 Task: Select a due date automation when advanced on, 2 days before a card is due add dates starting today at 11:00 AM.
Action: Mouse moved to (1215, 97)
Screenshot: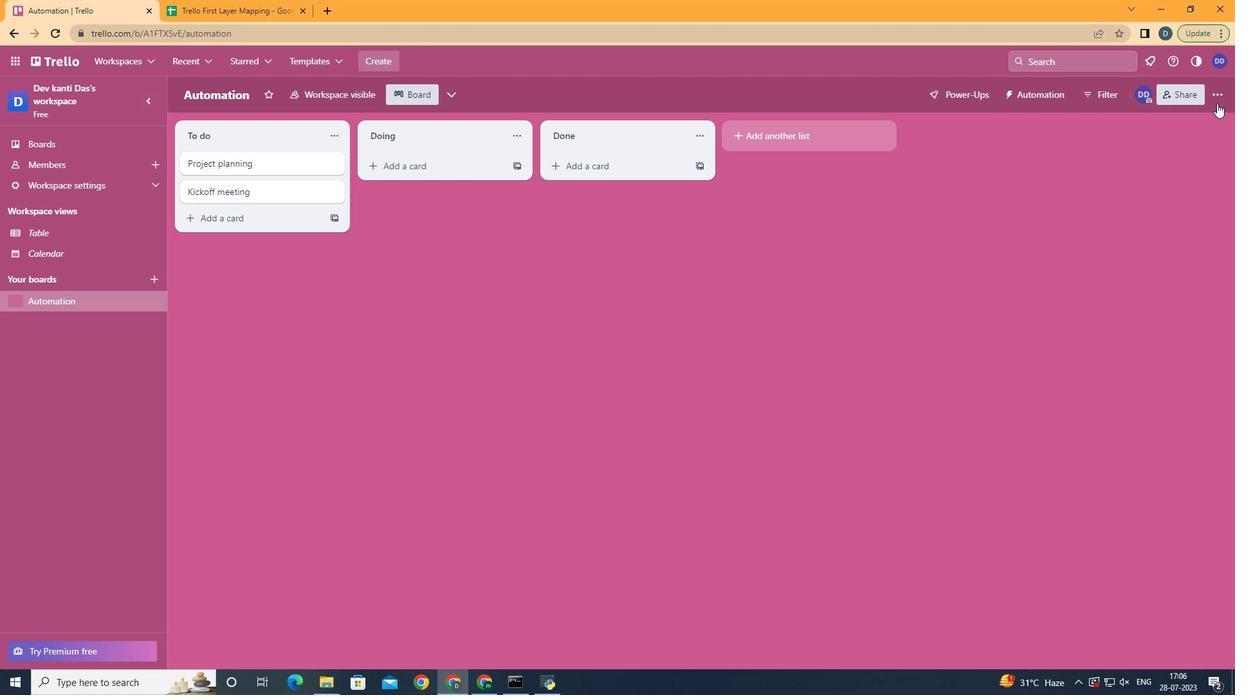 
Action: Mouse pressed left at (1215, 97)
Screenshot: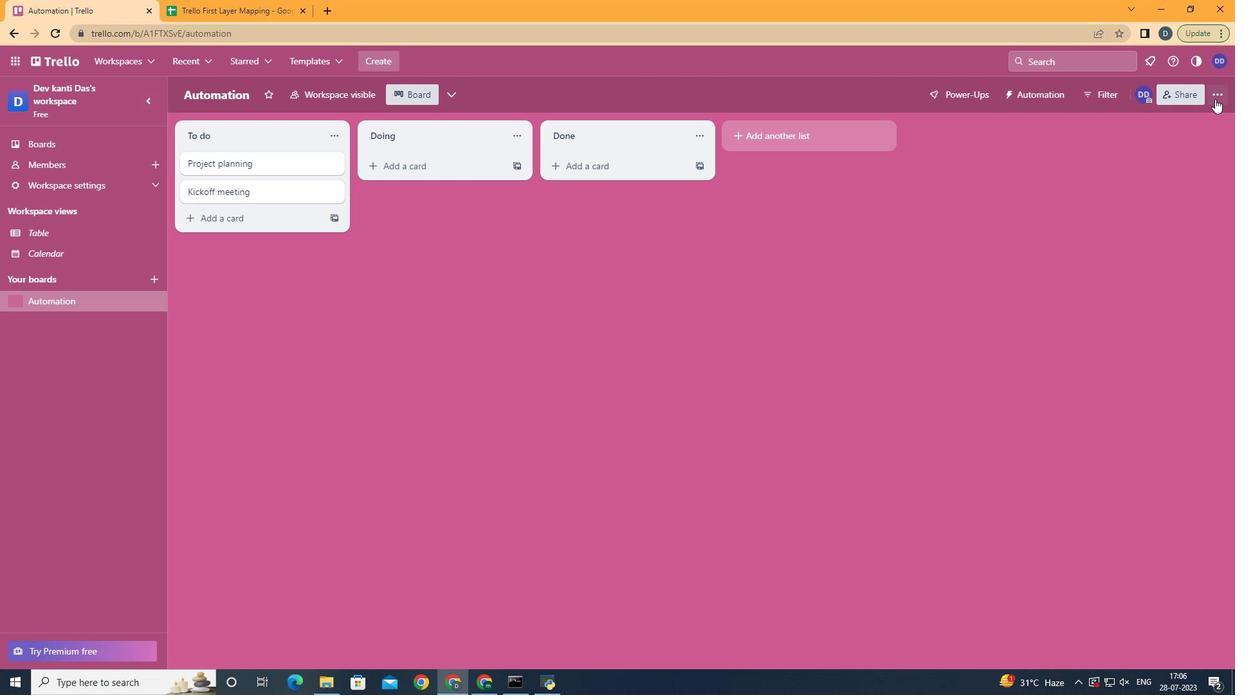 
Action: Mouse moved to (1096, 265)
Screenshot: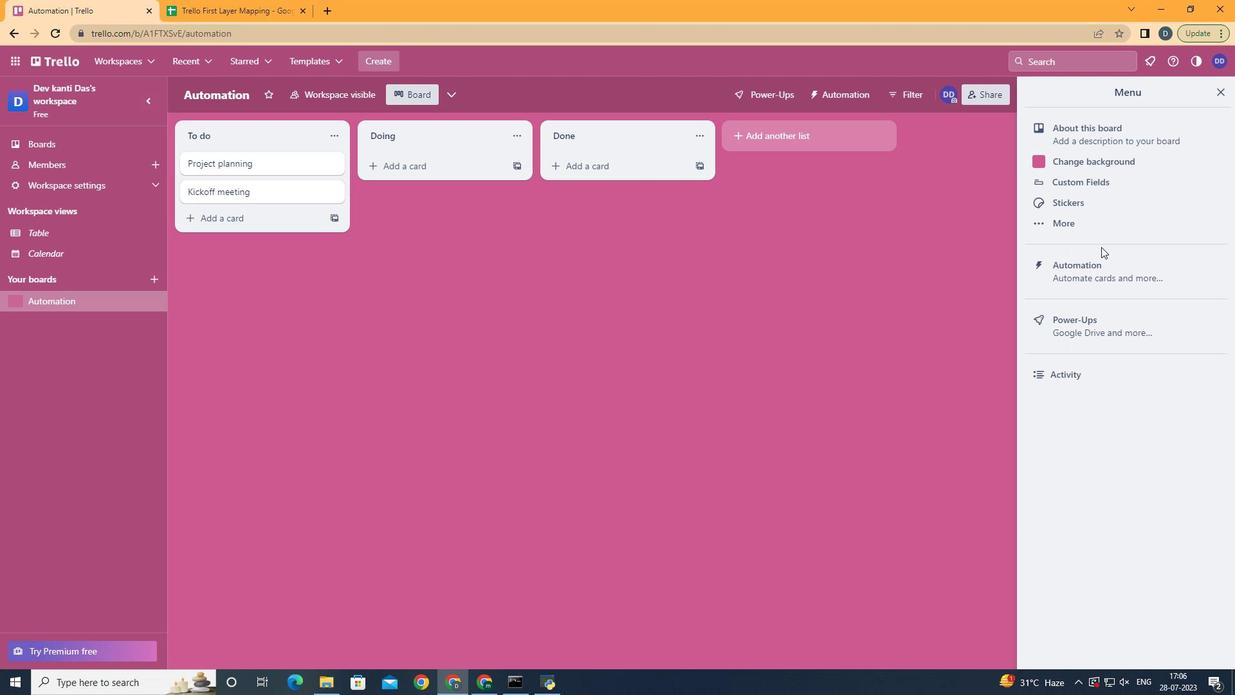 
Action: Mouse pressed left at (1096, 265)
Screenshot: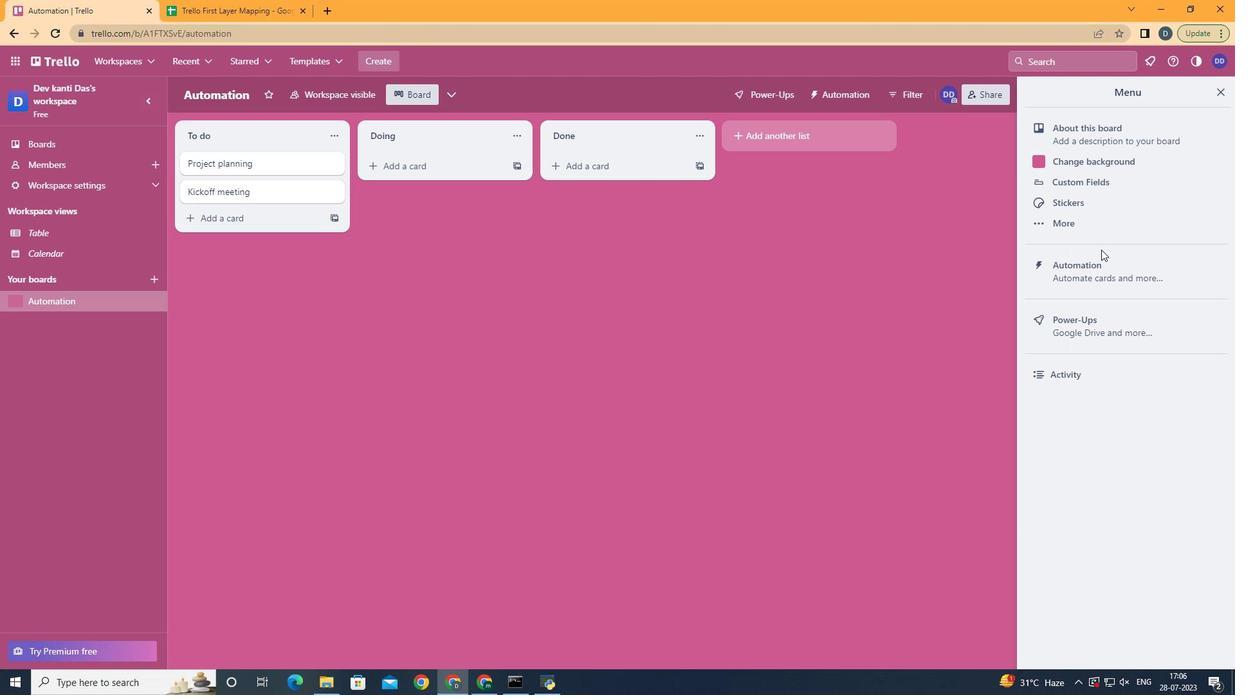 
Action: Mouse moved to (259, 259)
Screenshot: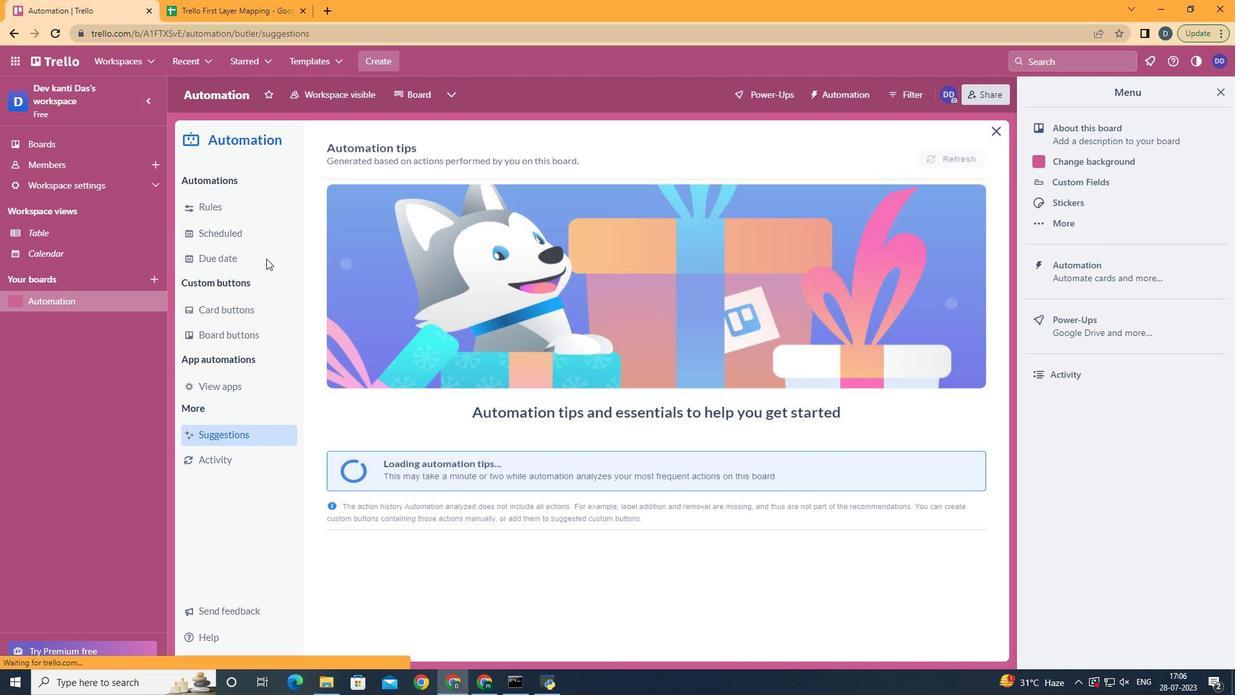 
Action: Mouse pressed left at (259, 259)
Screenshot: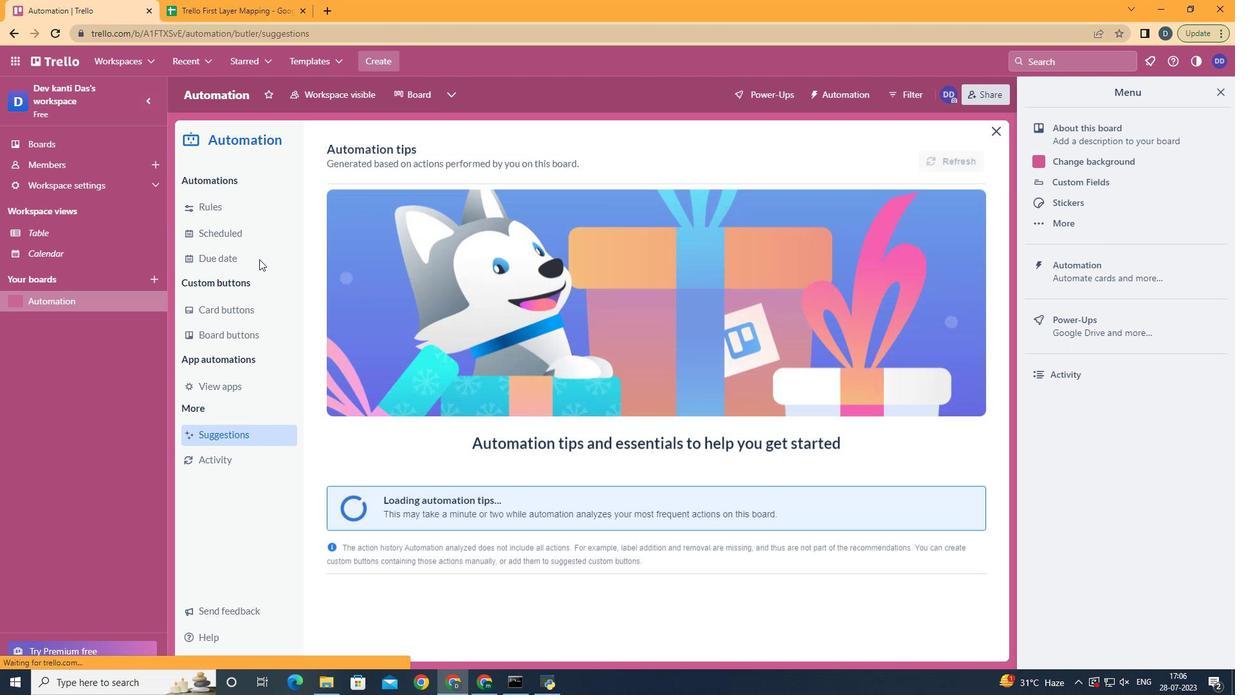 
Action: Mouse moved to (944, 155)
Screenshot: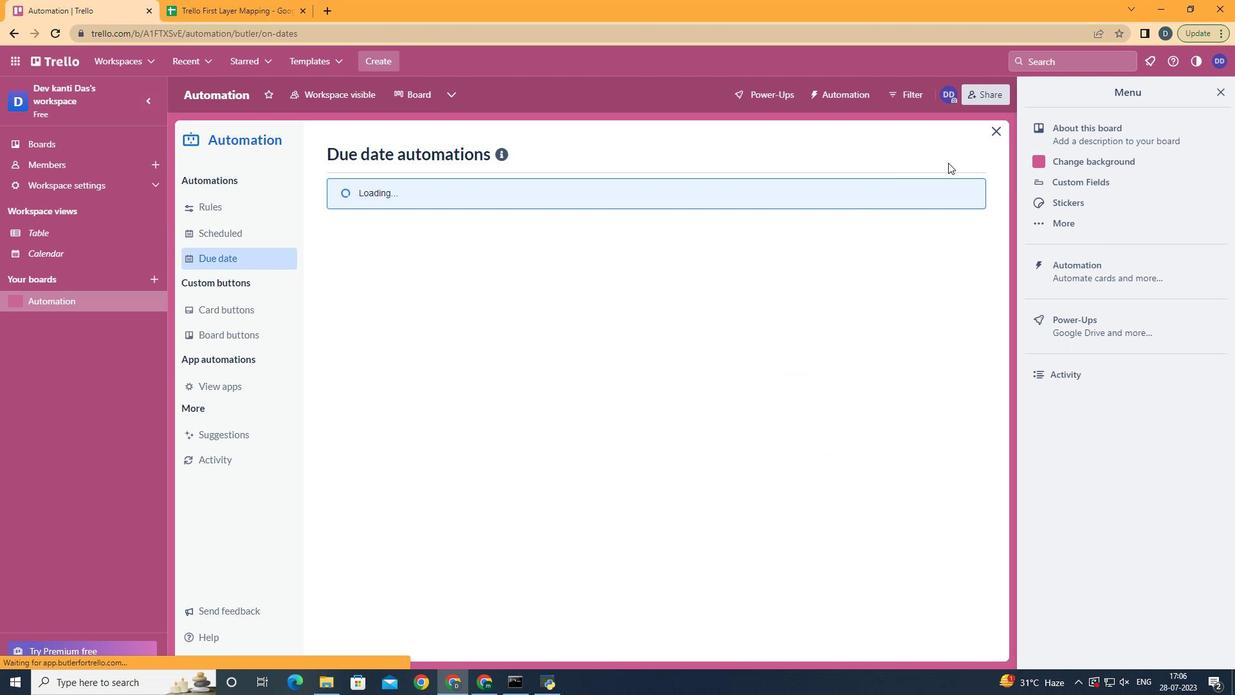 
Action: Mouse pressed left at (944, 155)
Screenshot: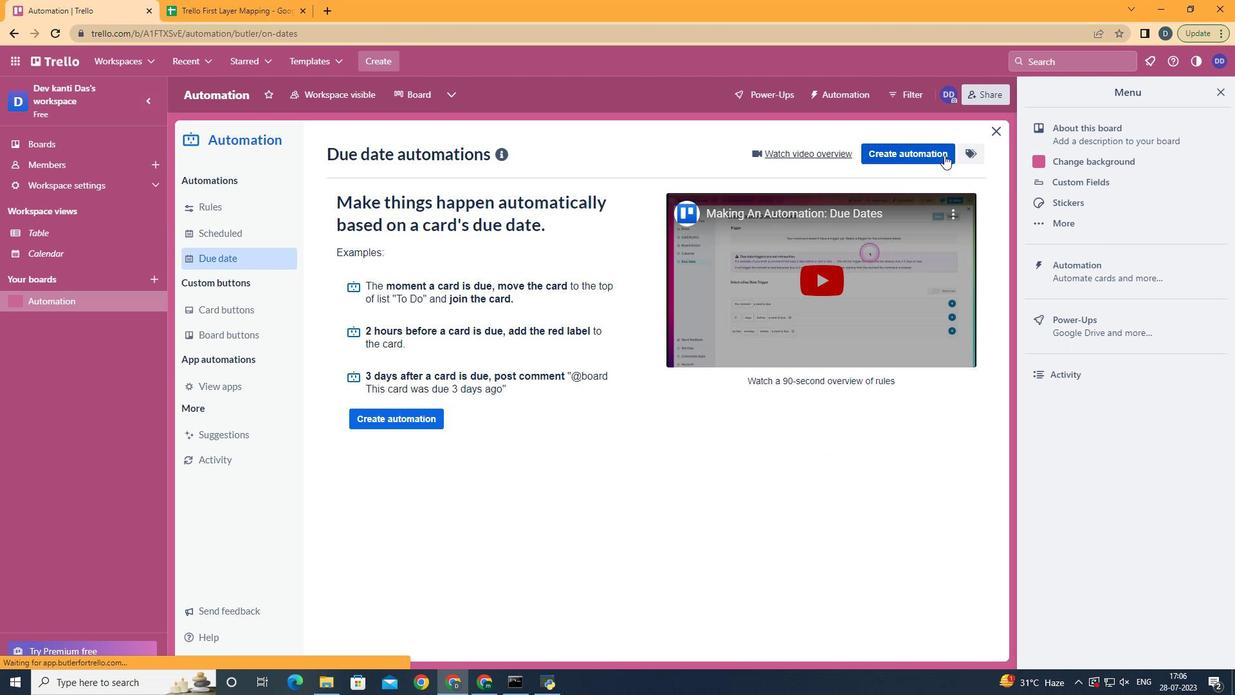 
Action: Mouse moved to (615, 275)
Screenshot: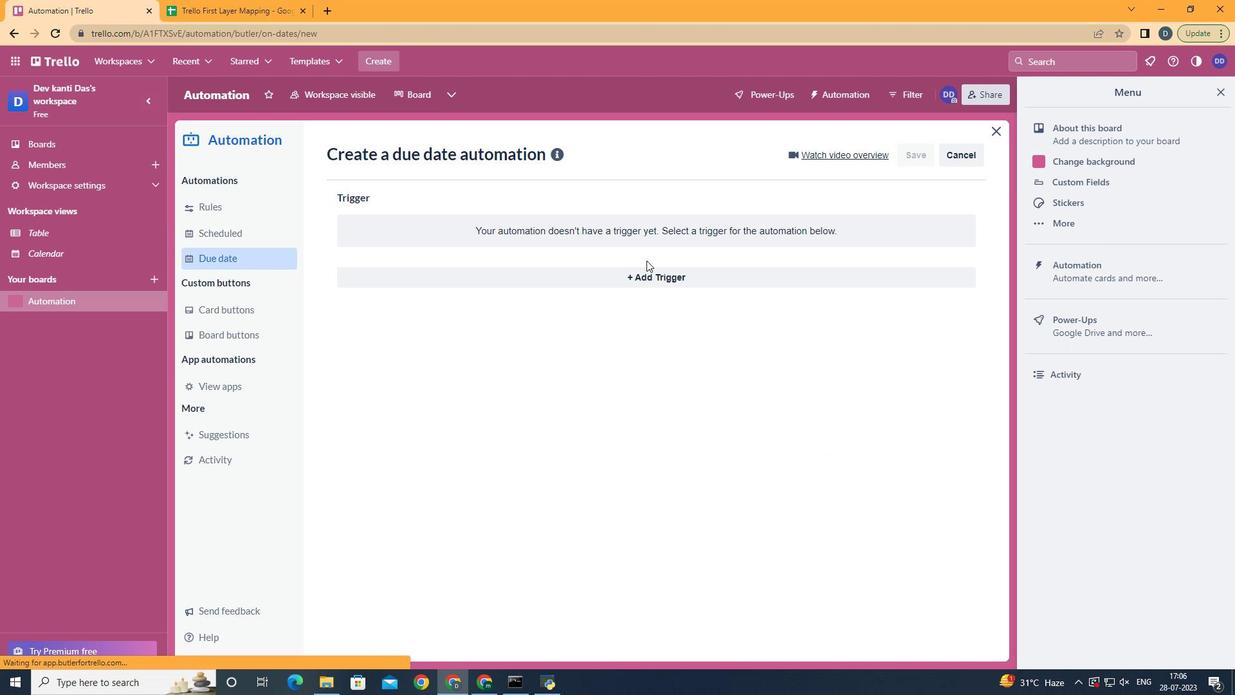 
Action: Mouse pressed left at (615, 275)
Screenshot: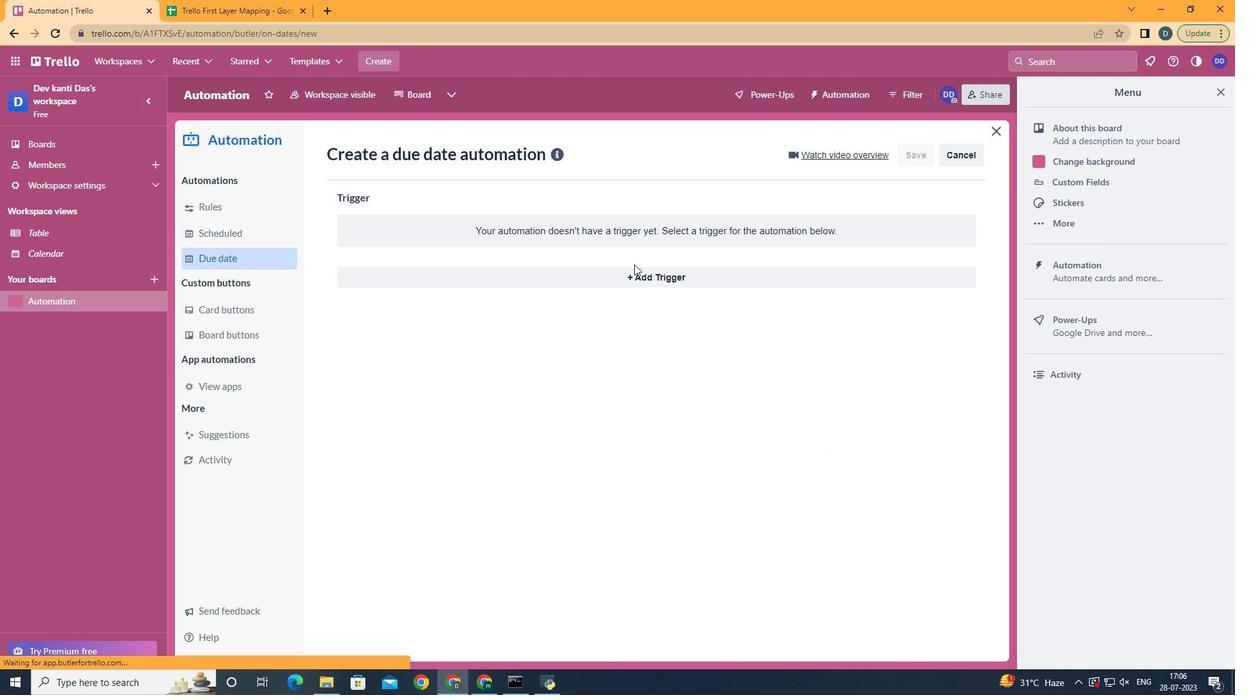 
Action: Mouse moved to (511, 474)
Screenshot: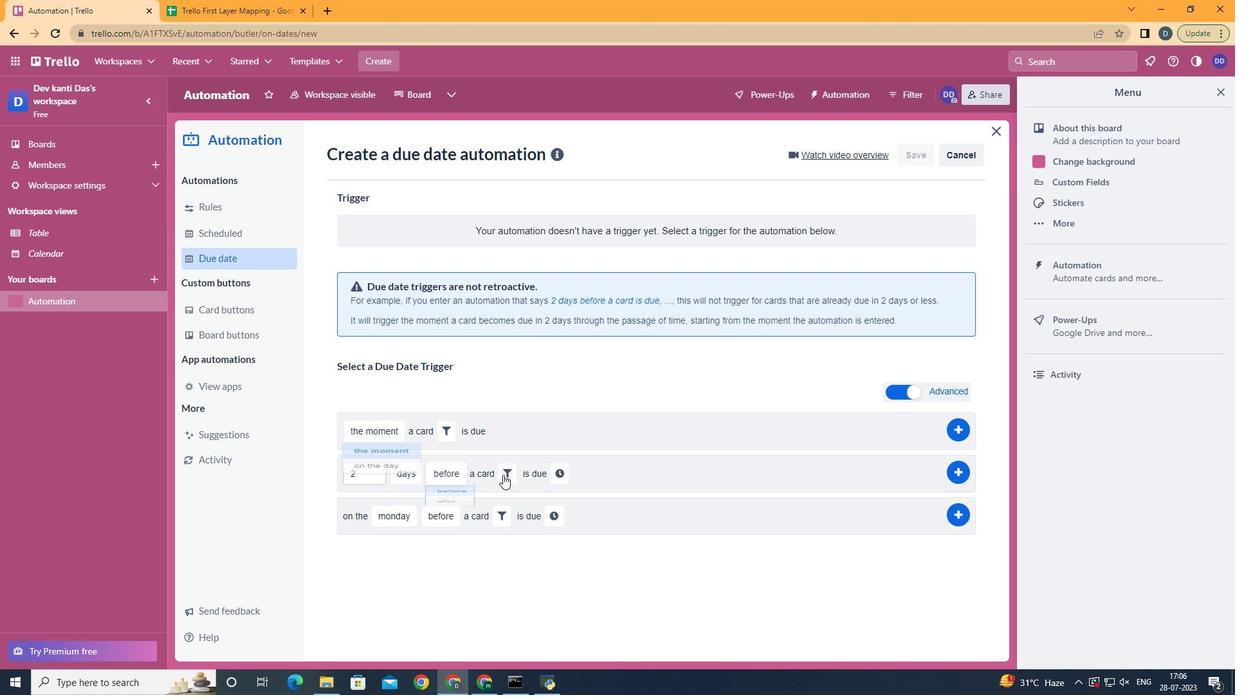 
Action: Mouse pressed left at (511, 474)
Screenshot: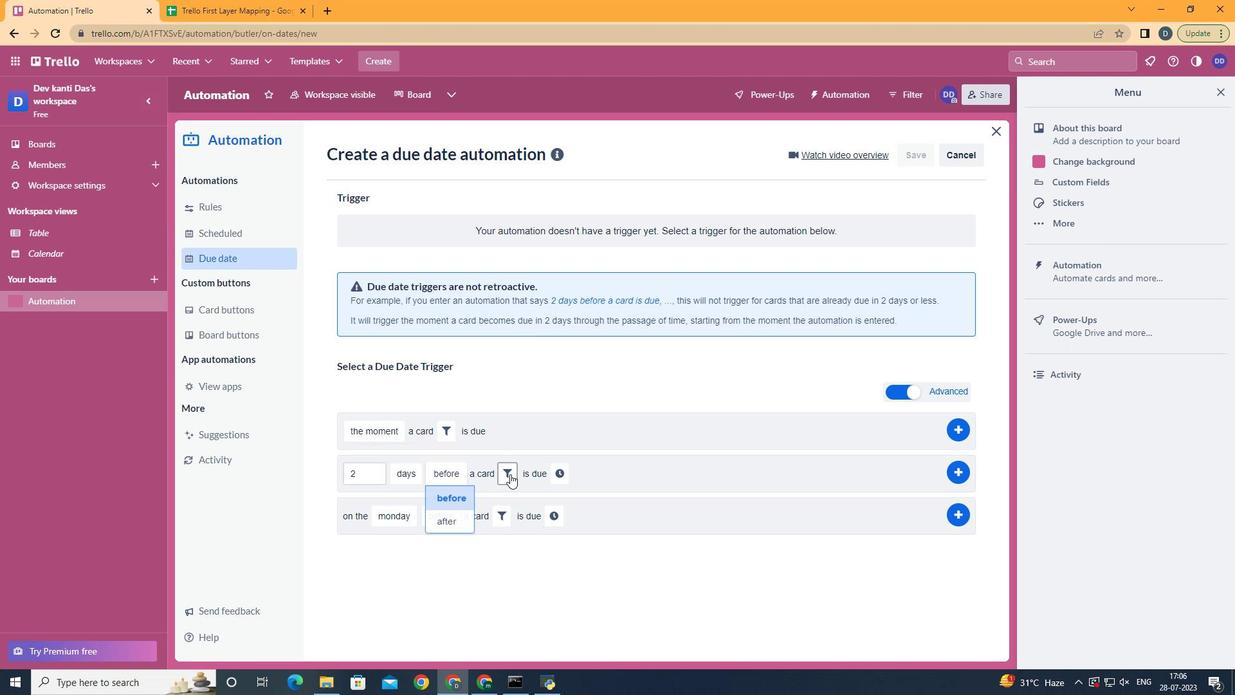 
Action: Mouse moved to (573, 517)
Screenshot: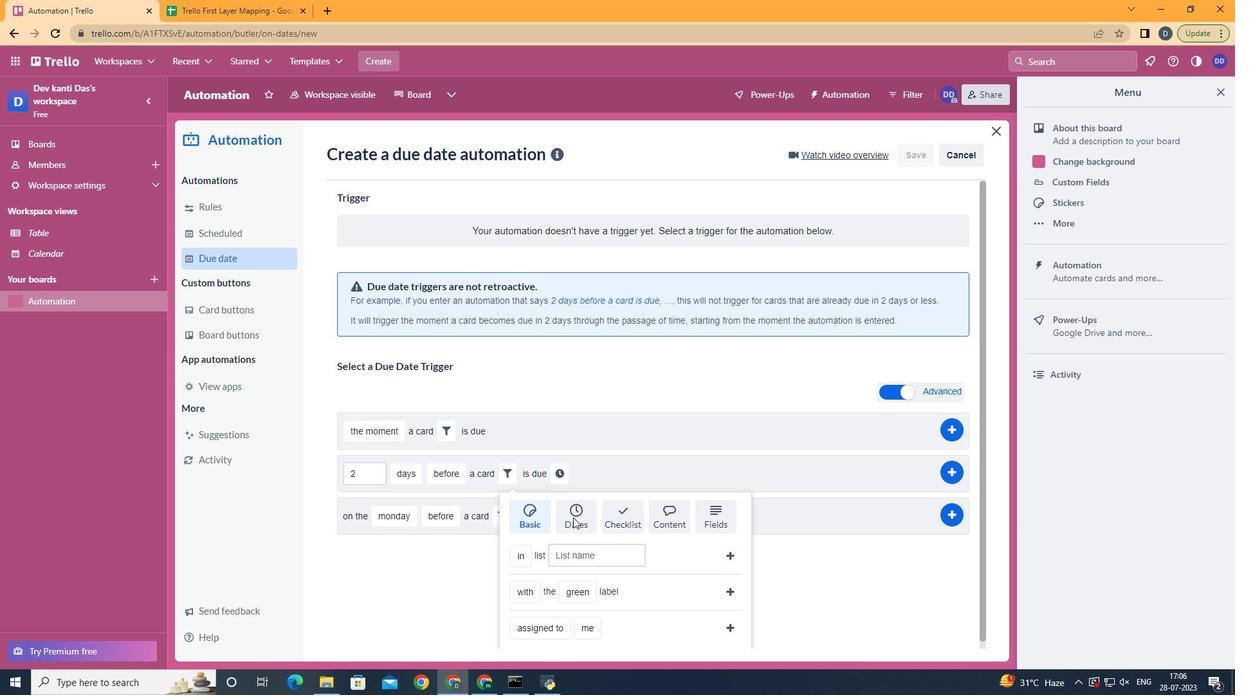 
Action: Mouse pressed left at (573, 517)
Screenshot: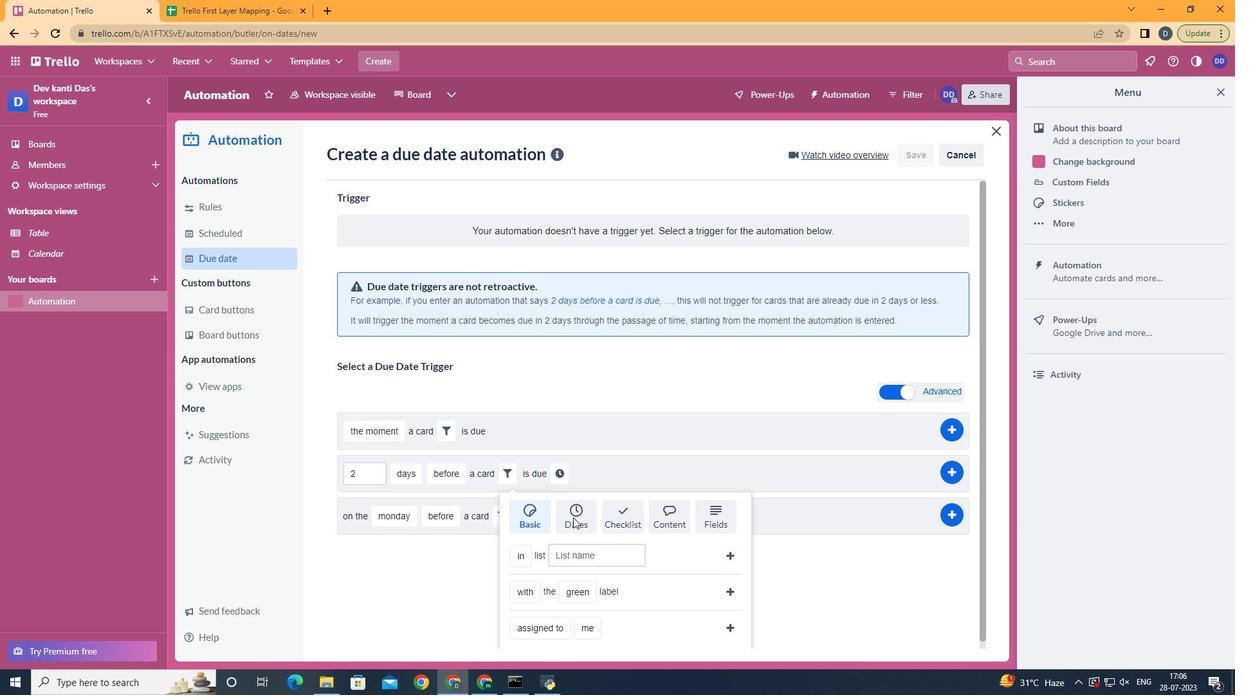 
Action: Mouse scrolled (573, 516) with delta (0, 0)
Screenshot: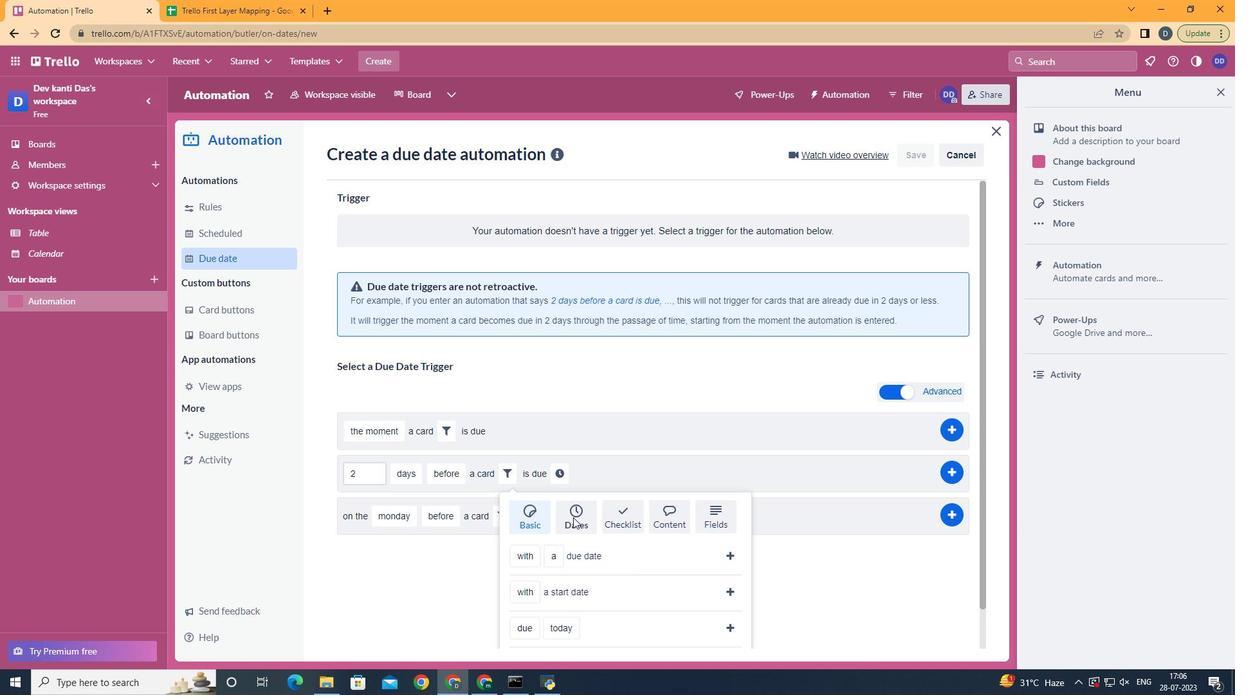 
Action: Mouse scrolled (573, 516) with delta (0, 0)
Screenshot: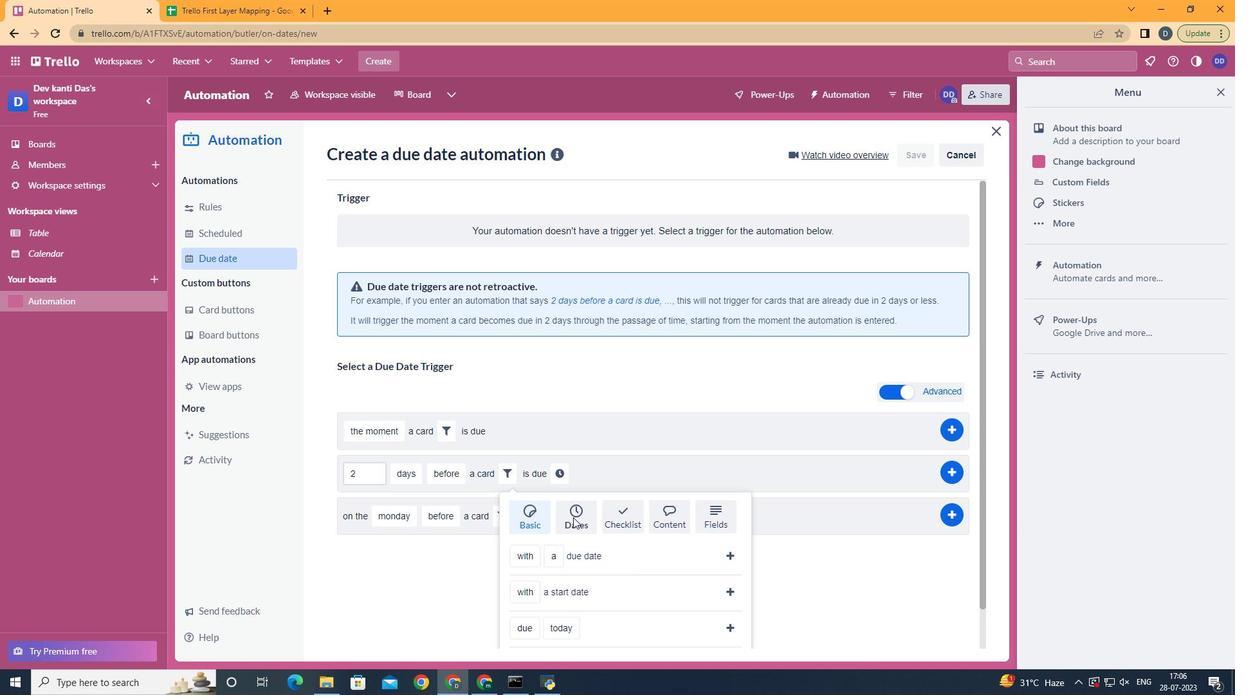 
Action: Mouse scrolled (573, 516) with delta (0, 0)
Screenshot: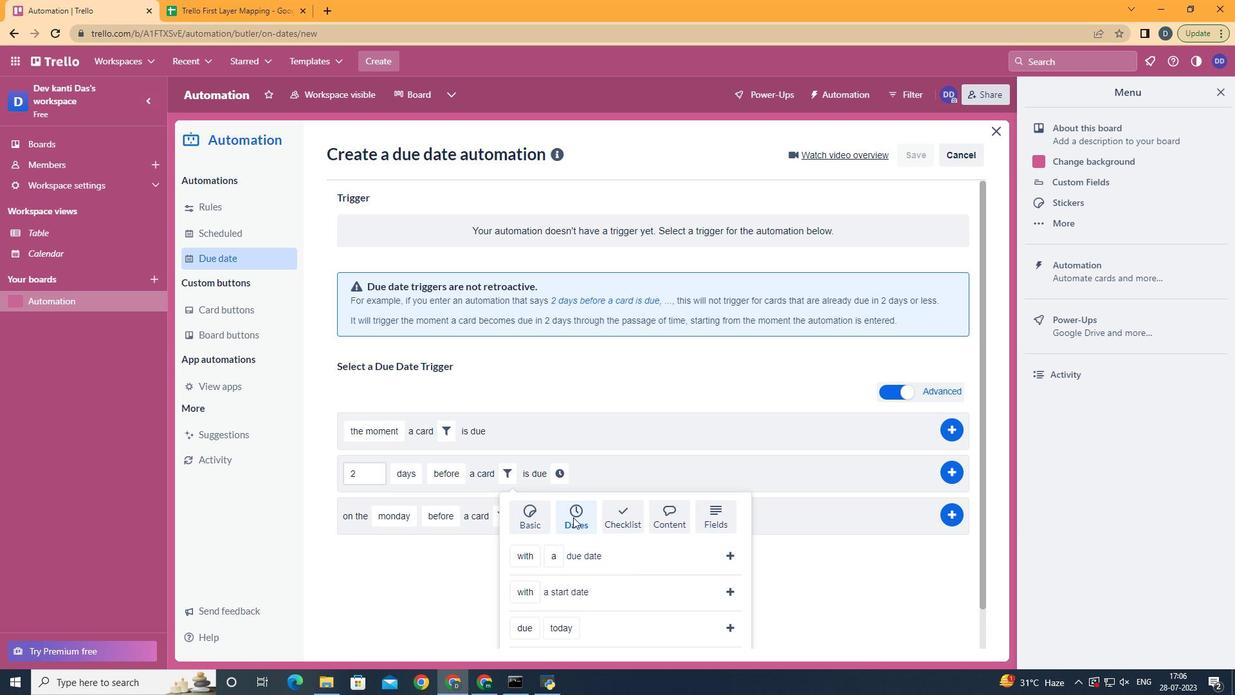 
Action: Mouse scrolled (573, 516) with delta (0, 0)
Screenshot: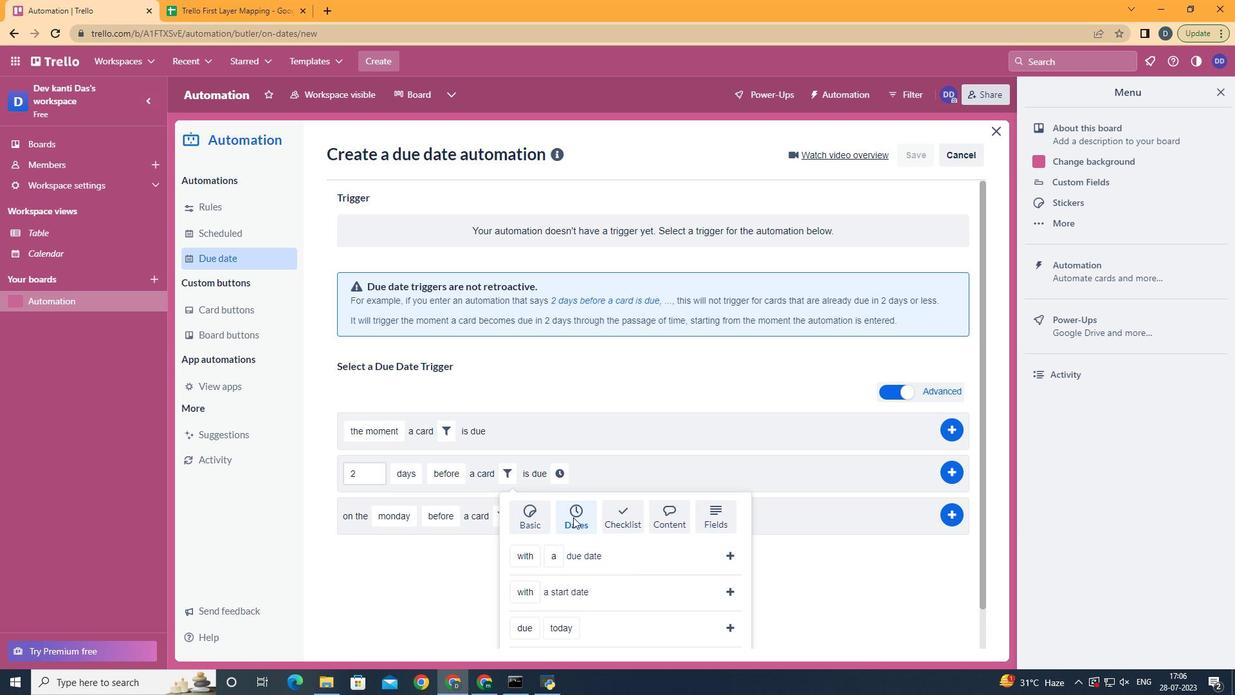 
Action: Mouse scrolled (573, 516) with delta (0, 0)
Screenshot: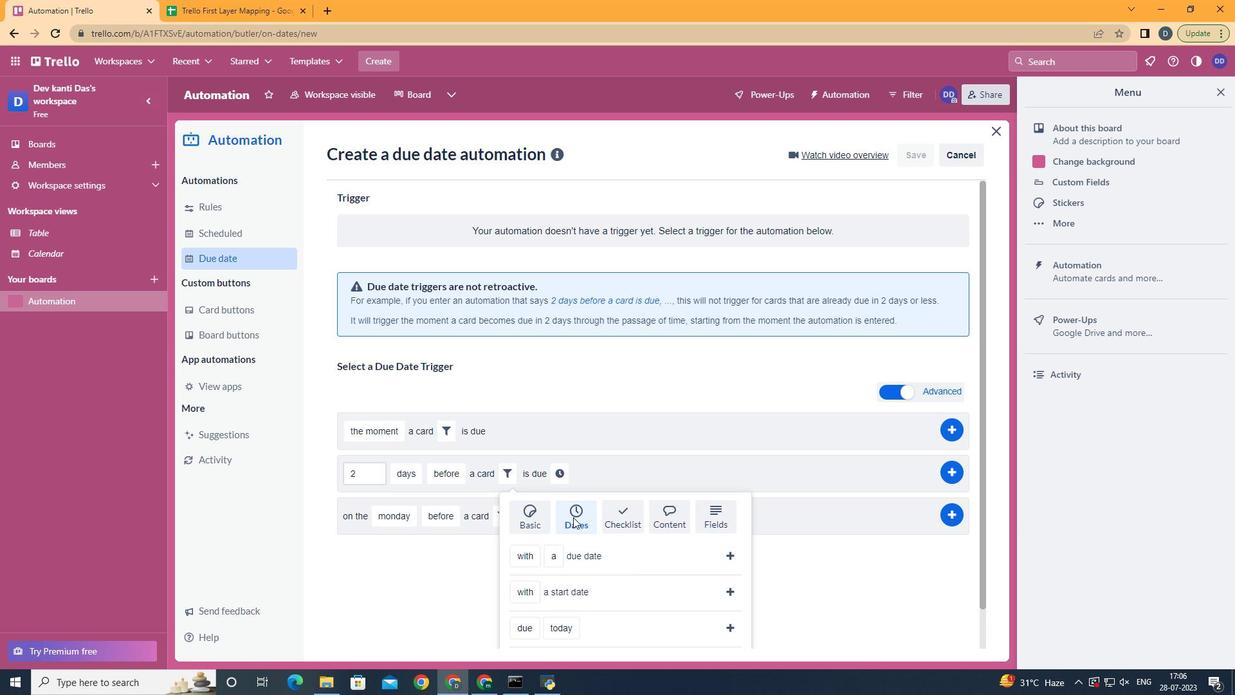 
Action: Mouse scrolled (573, 516) with delta (0, 0)
Screenshot: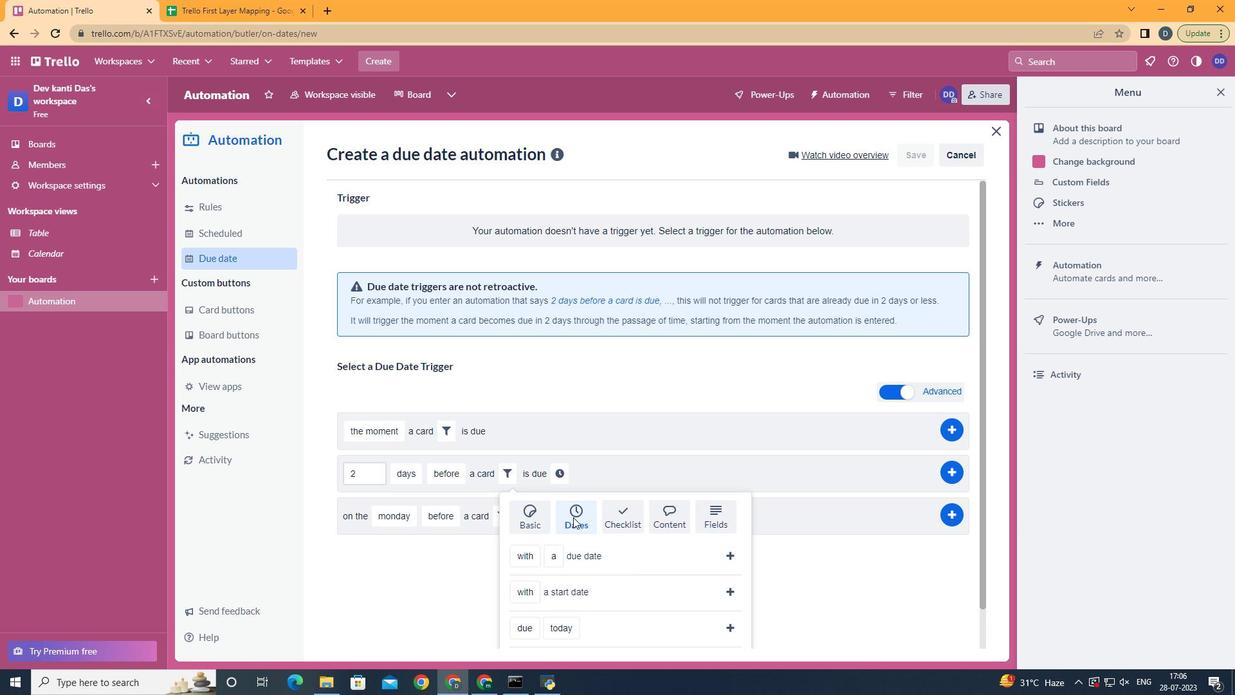 
Action: Mouse moved to (539, 529)
Screenshot: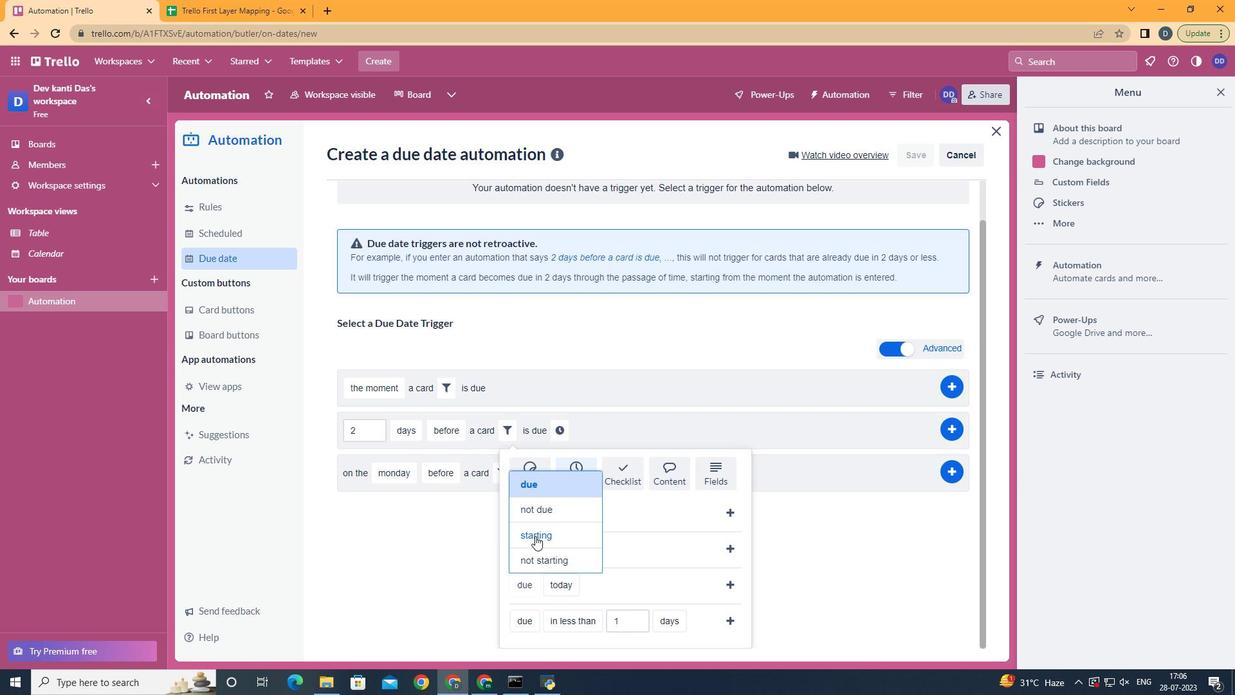 
Action: Mouse pressed left at (539, 529)
Screenshot: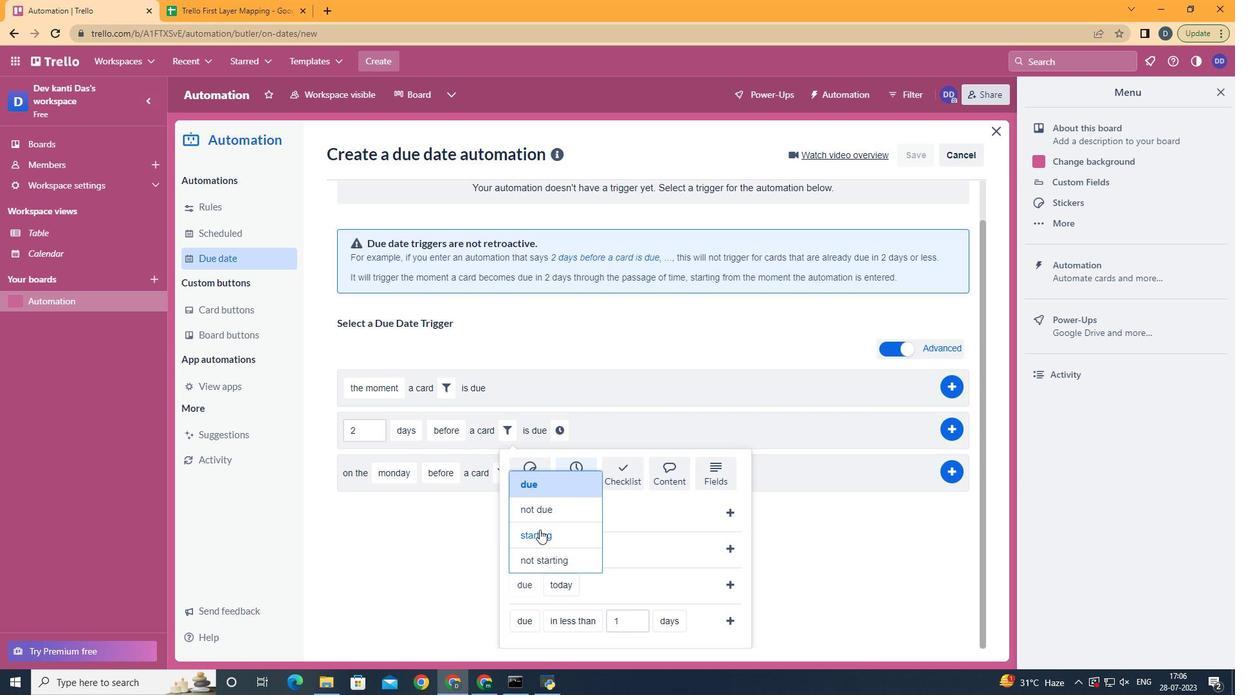 
Action: Mouse moved to (604, 435)
Screenshot: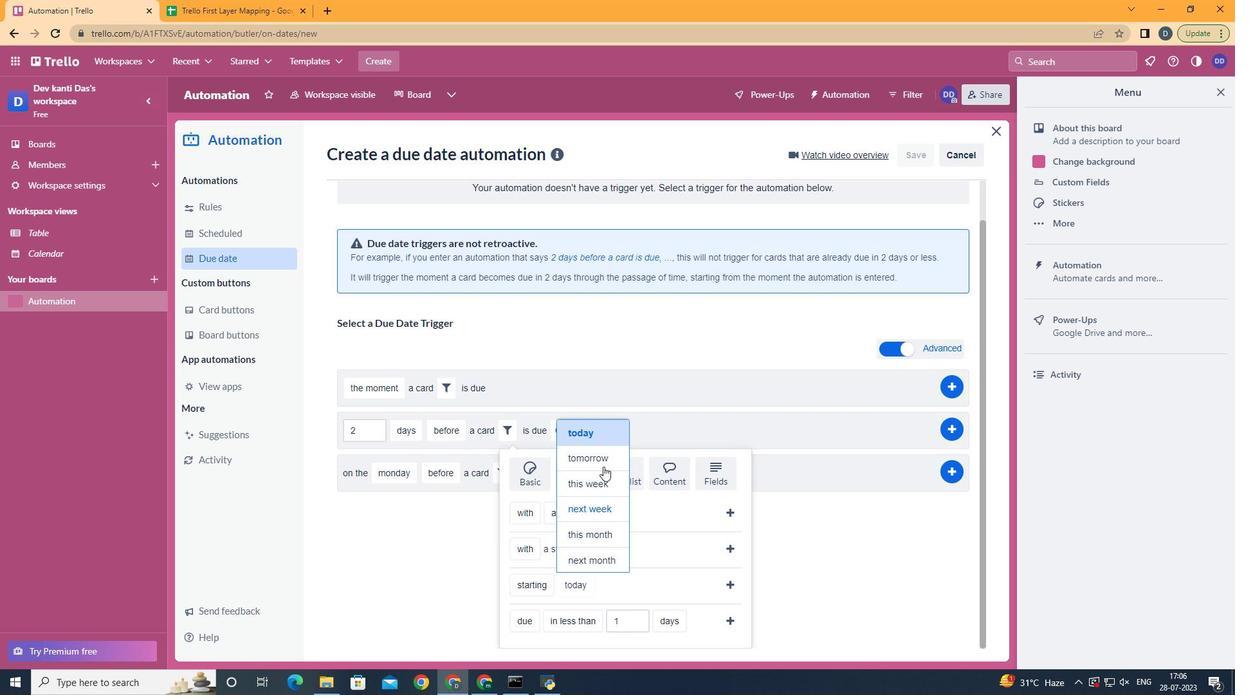
Action: Mouse pressed left at (604, 435)
Screenshot: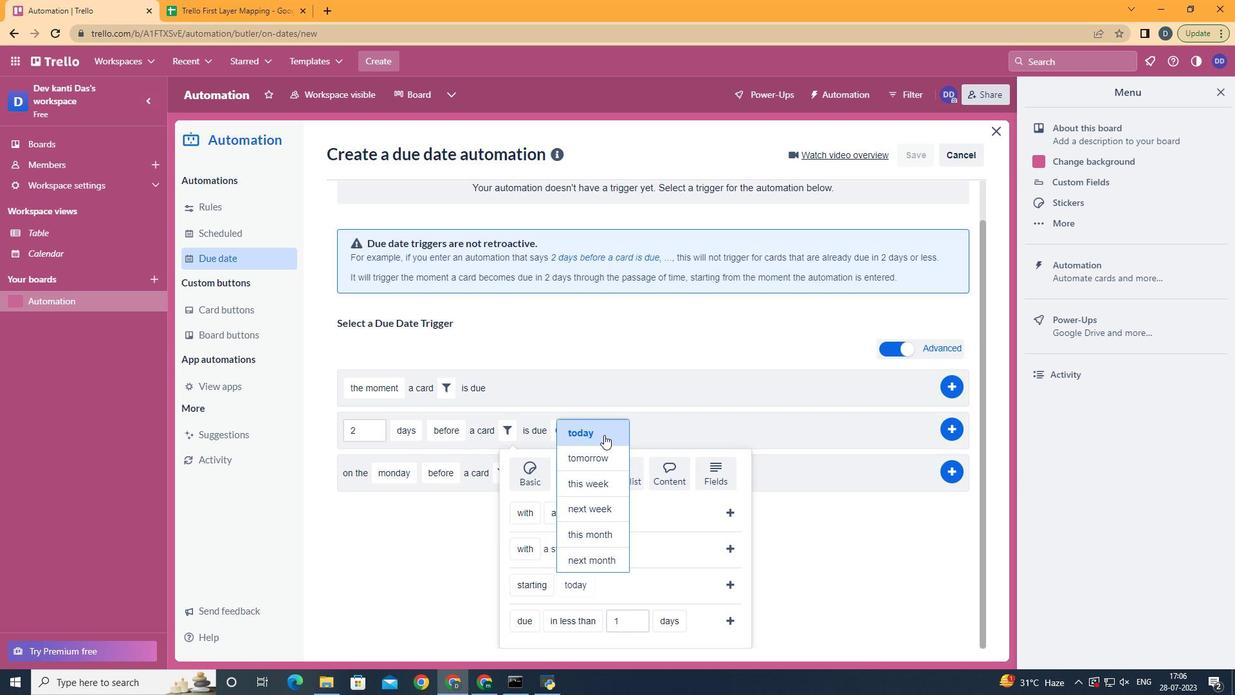
Action: Mouse moved to (726, 585)
Screenshot: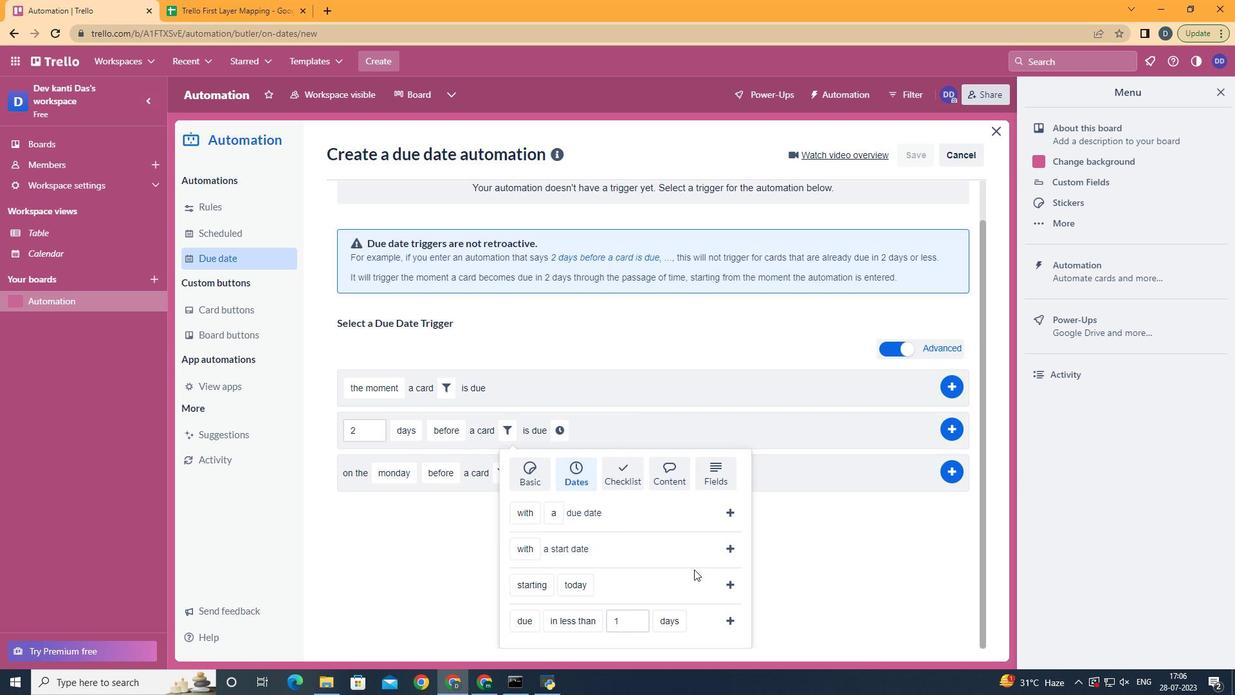 
Action: Mouse pressed left at (726, 585)
Screenshot: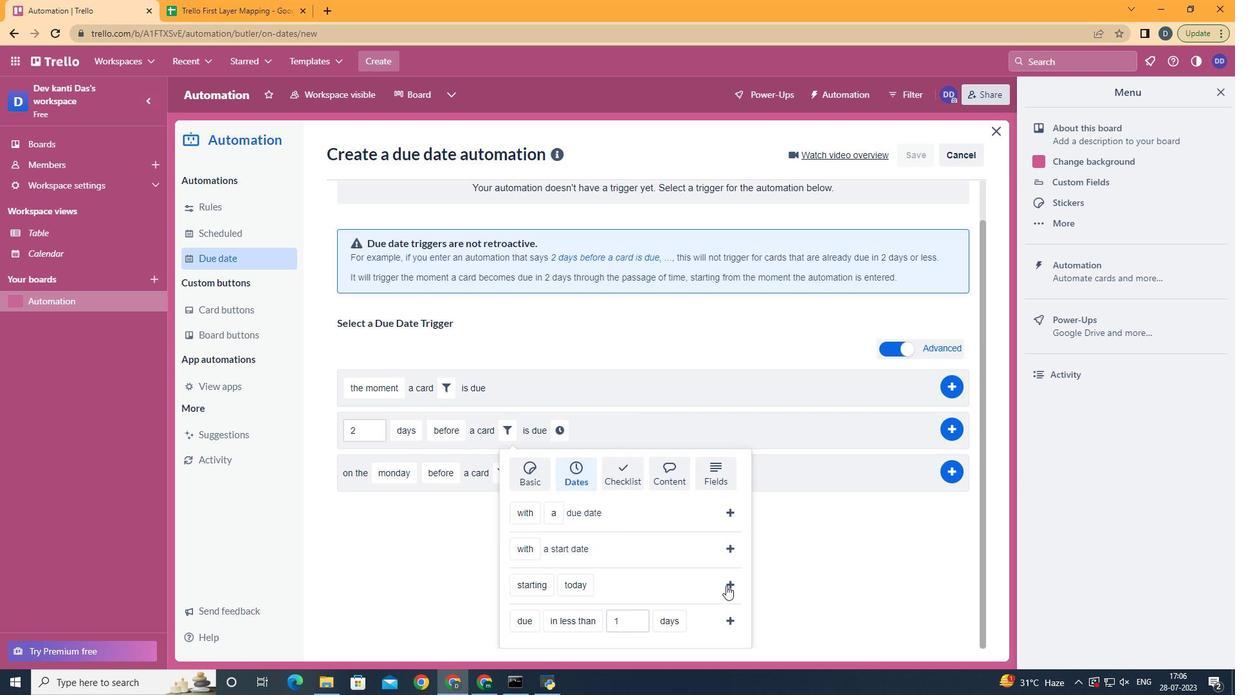 
Action: Mouse moved to (643, 466)
Screenshot: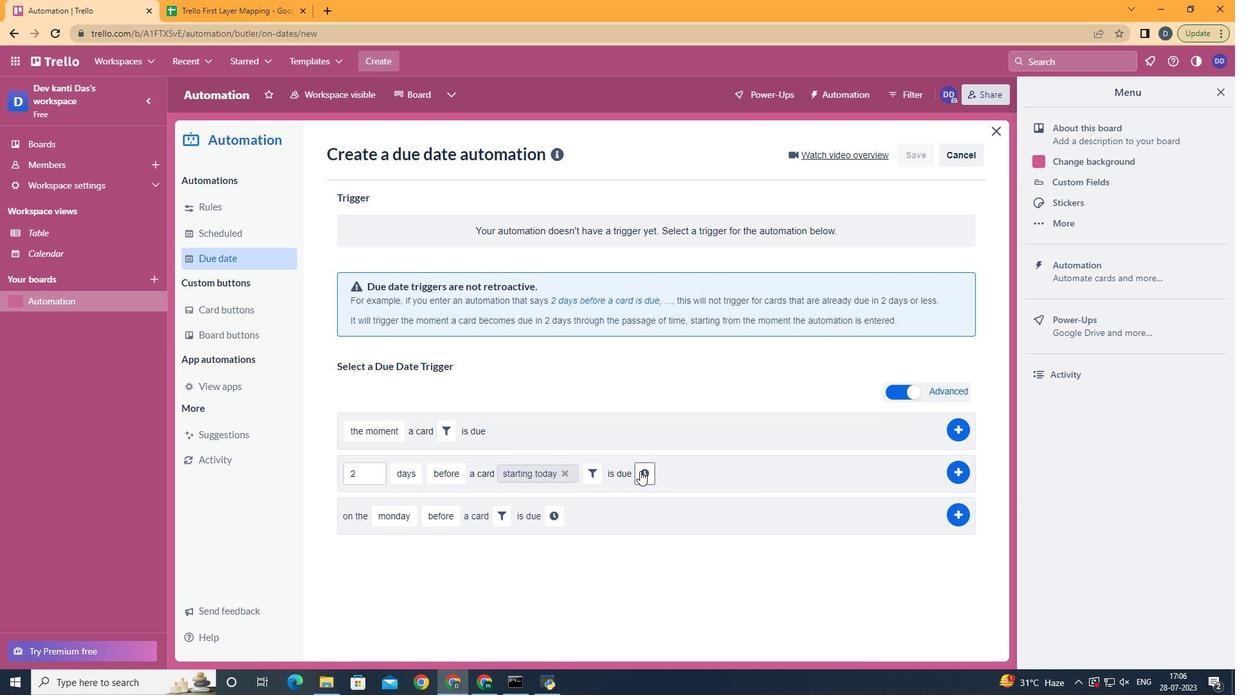 
Action: Mouse pressed left at (643, 466)
Screenshot: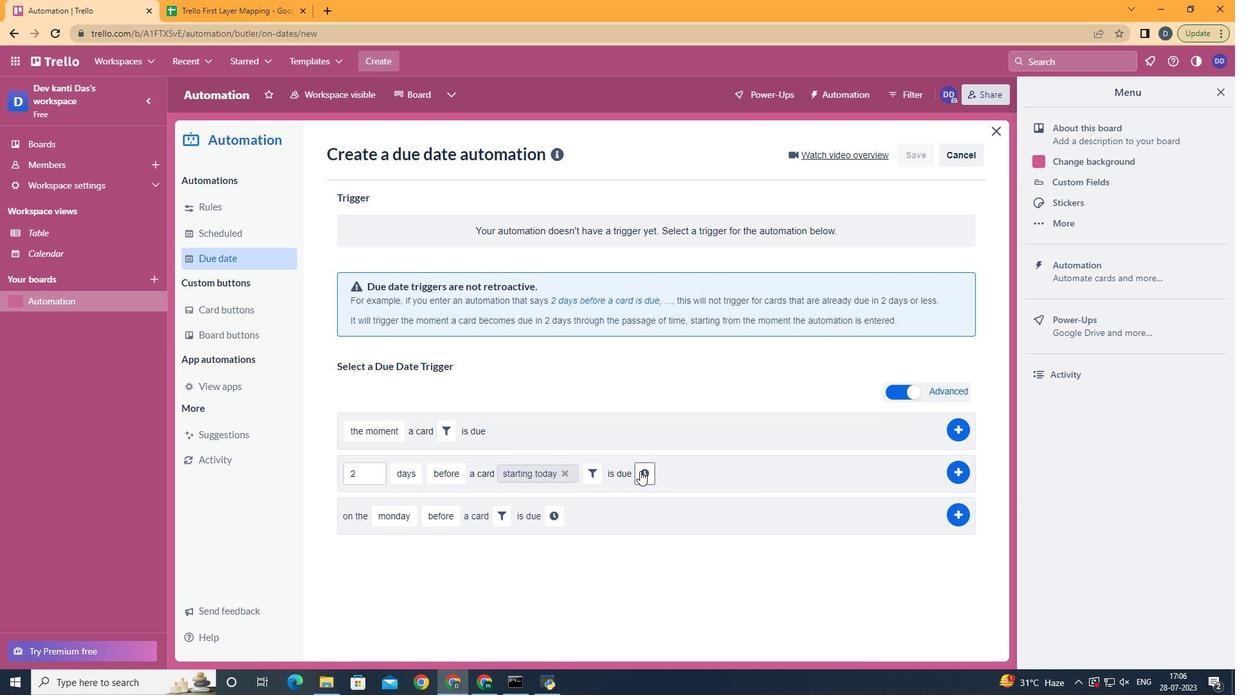 
Action: Mouse moved to (687, 476)
Screenshot: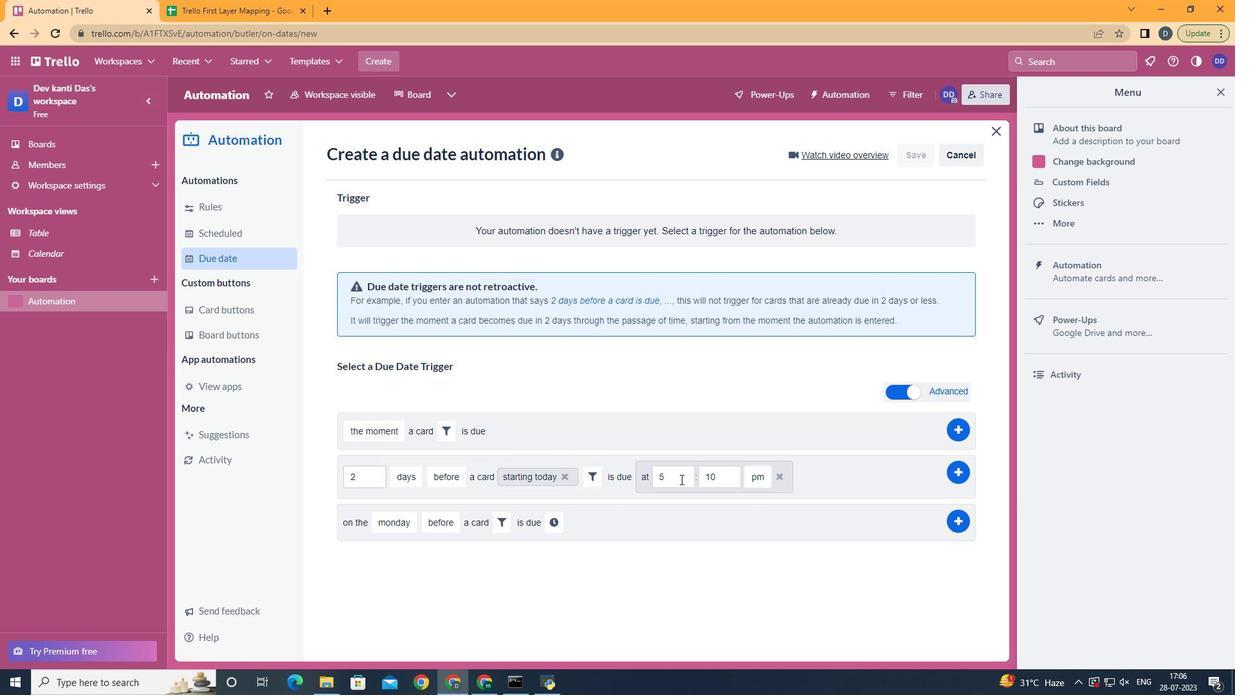
Action: Mouse pressed left at (687, 476)
Screenshot: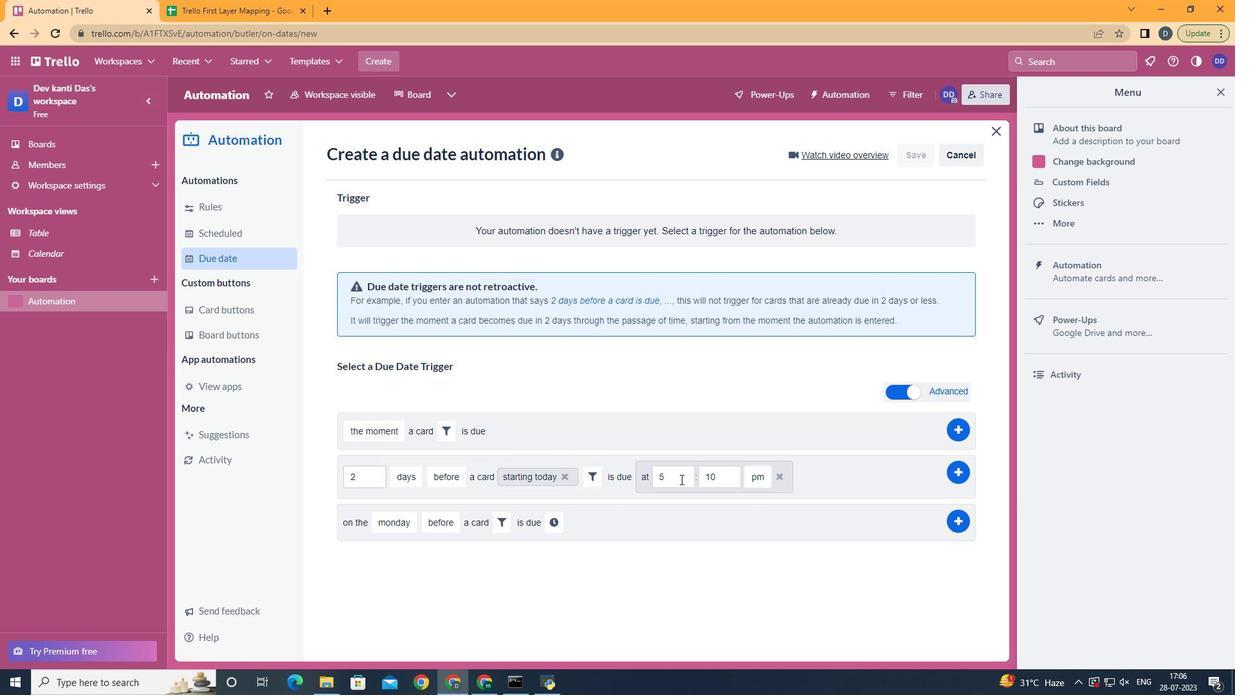 
Action: Key pressed <Key.backspace>11
Screenshot: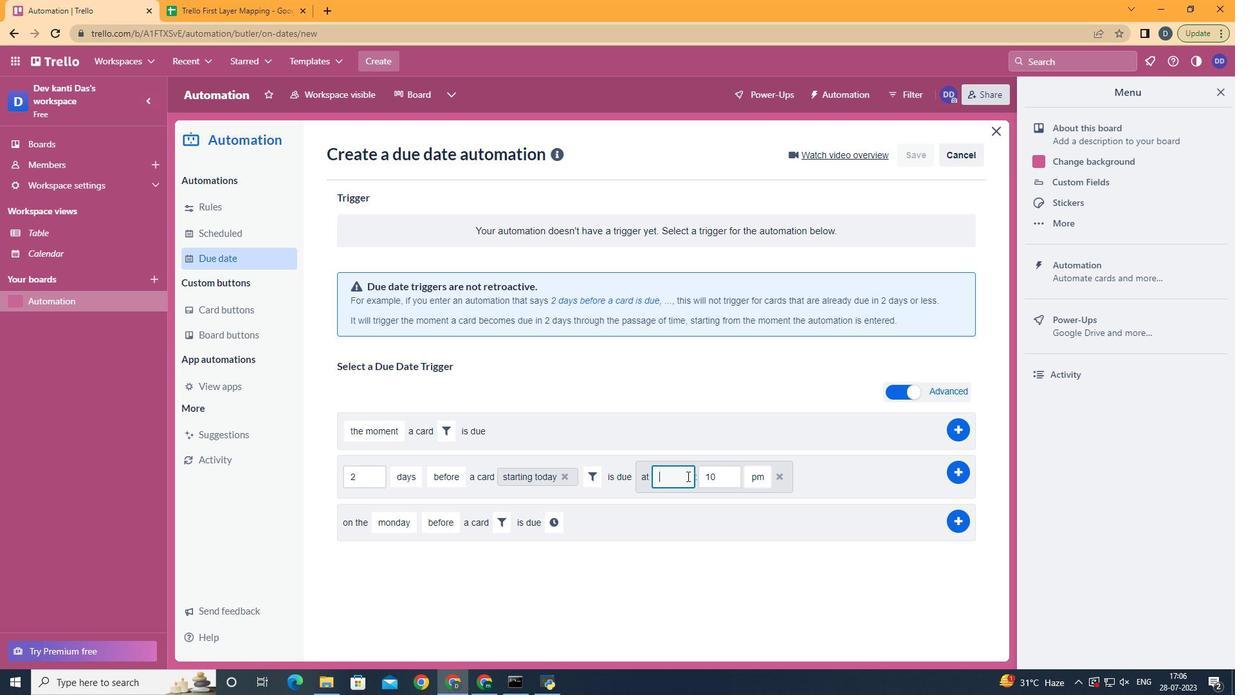 
Action: Mouse moved to (714, 474)
Screenshot: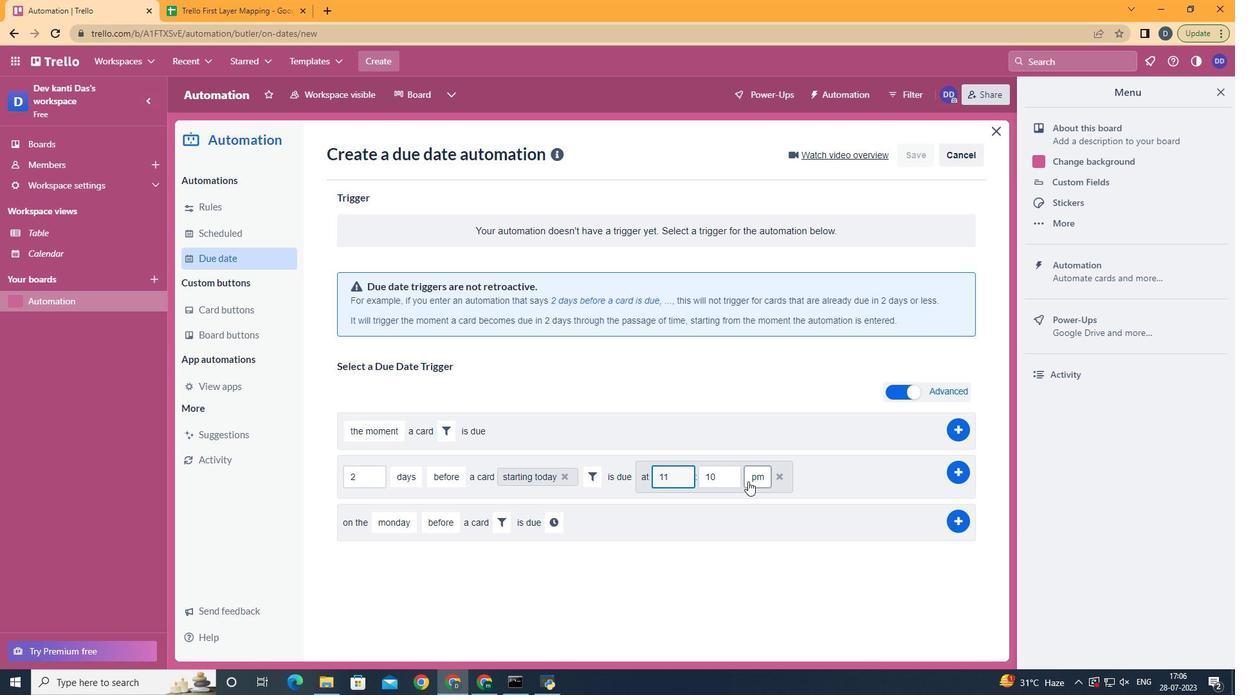 
Action: Mouse pressed left at (714, 474)
Screenshot: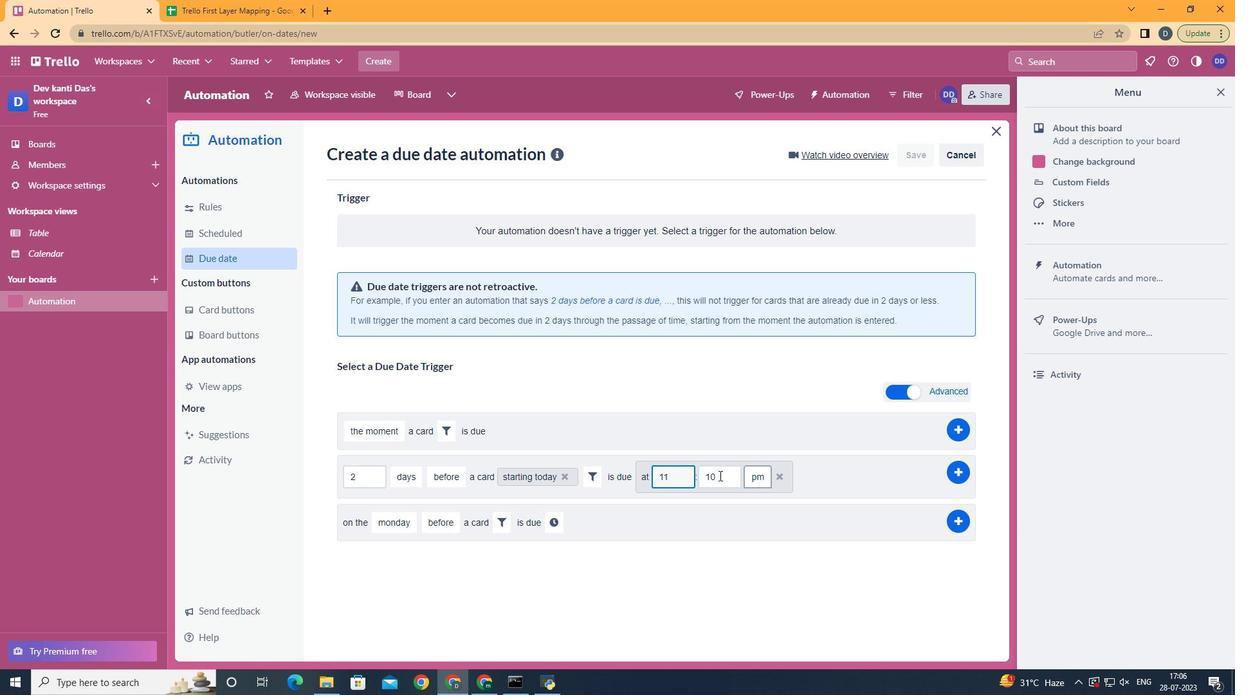 
Action: Key pressed <Key.backspace><Key.backspace>00
Screenshot: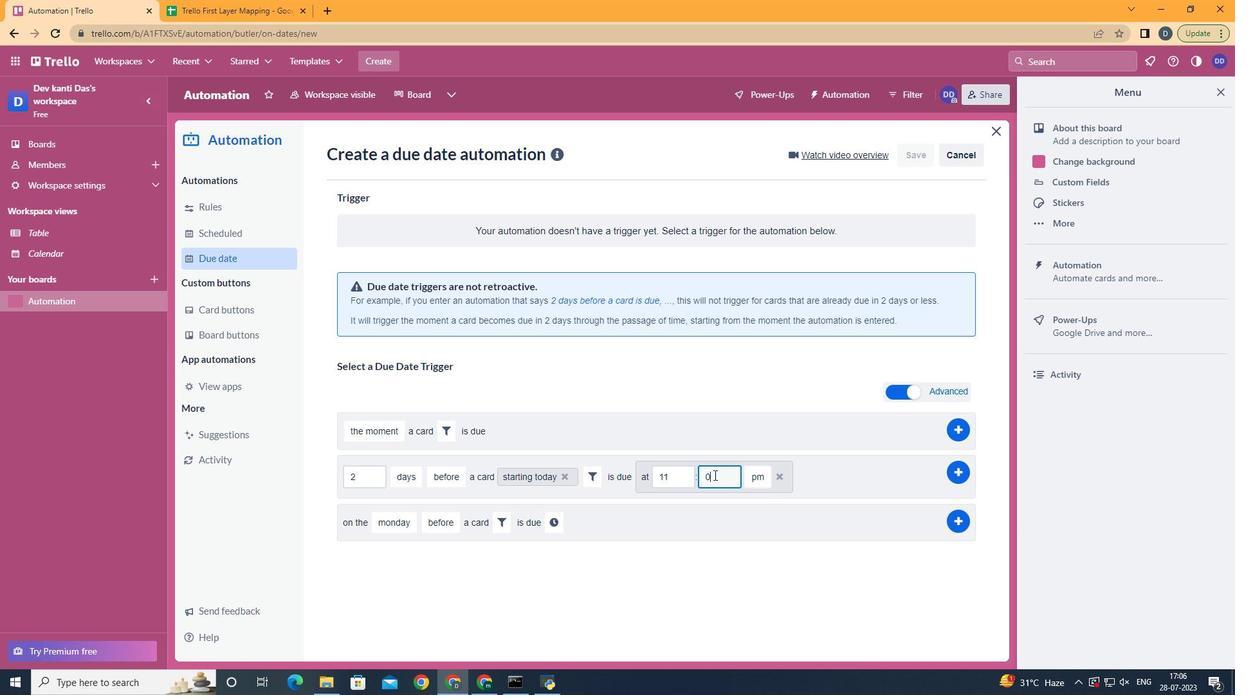 
Action: Mouse moved to (763, 497)
Screenshot: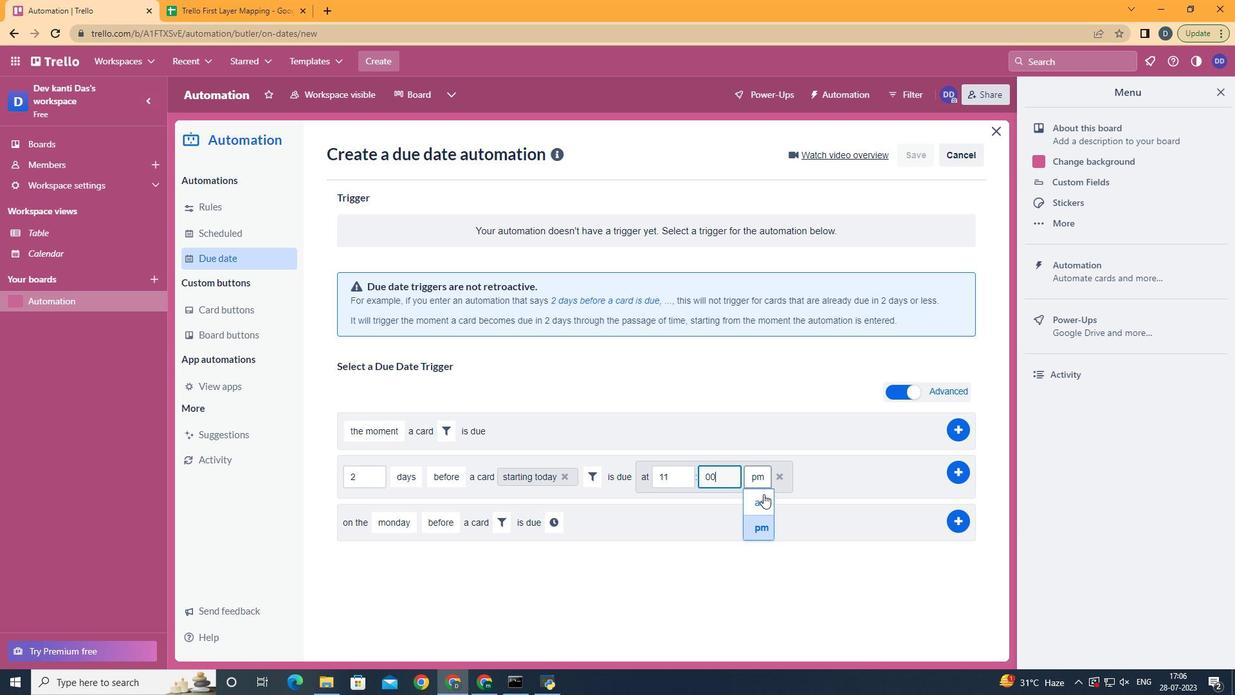 
Action: Mouse pressed left at (763, 497)
Screenshot: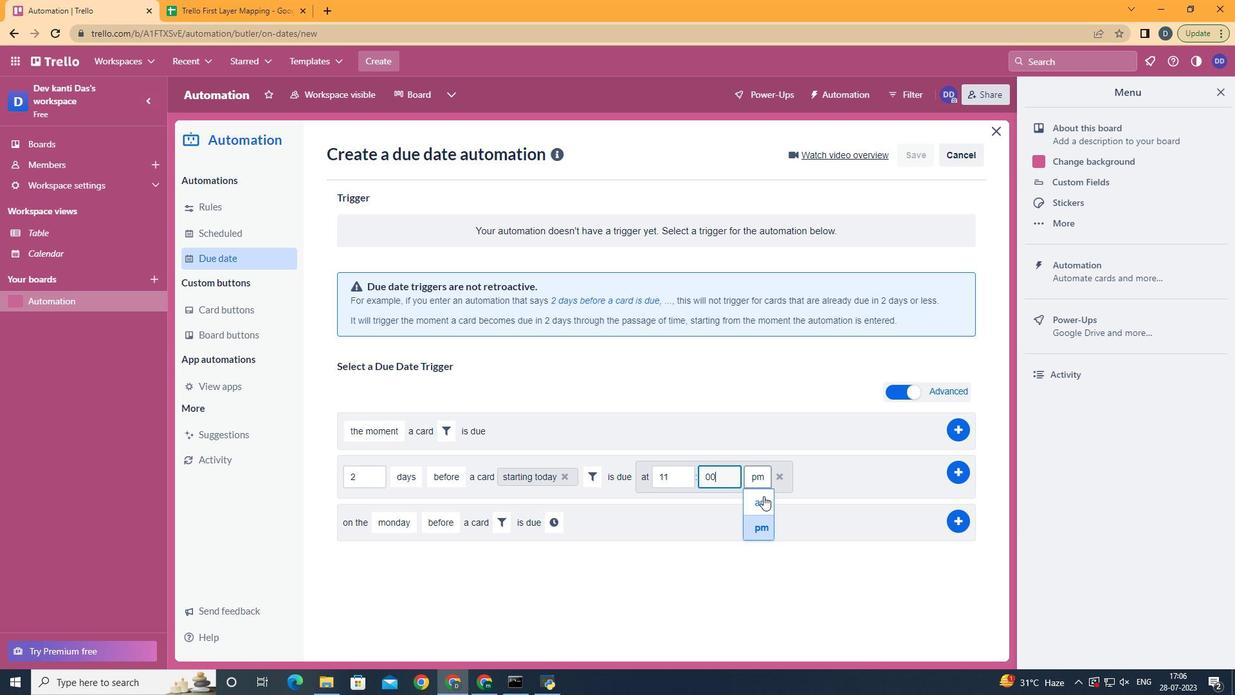 
Action: Mouse moved to (763, 498)
Screenshot: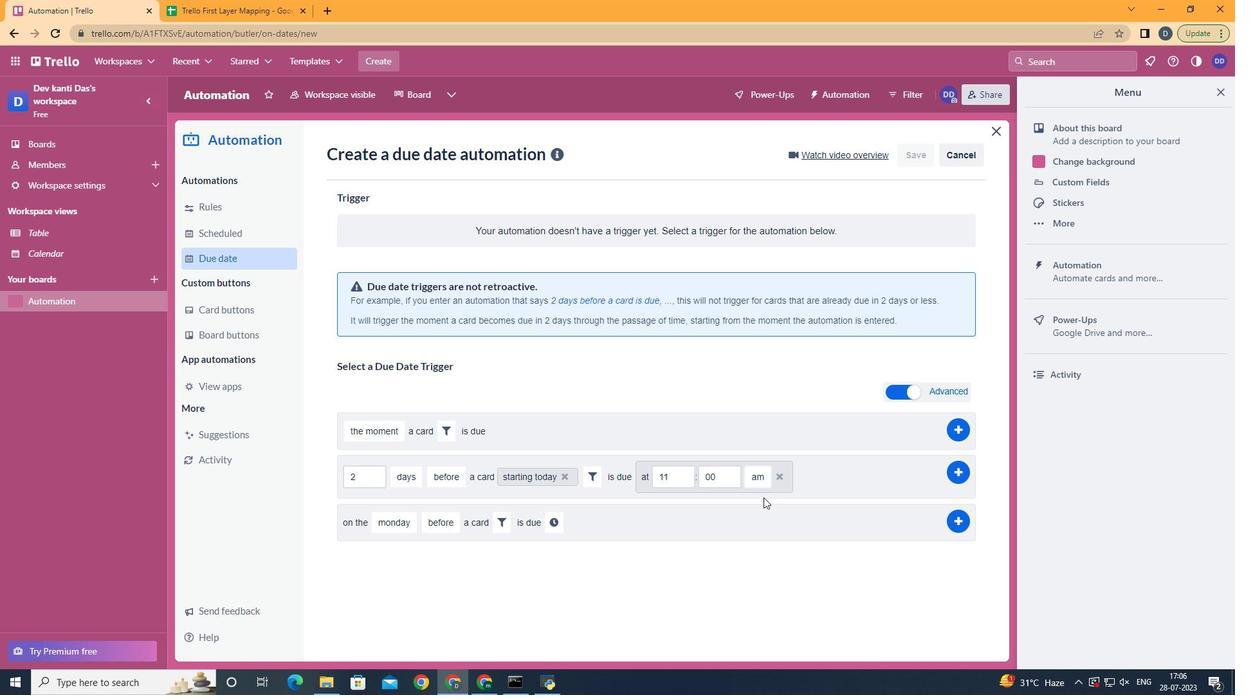 
